 Task: Apply the table properties cell vertical alignment is top.
Action: Mouse moved to (157, 62)
Screenshot: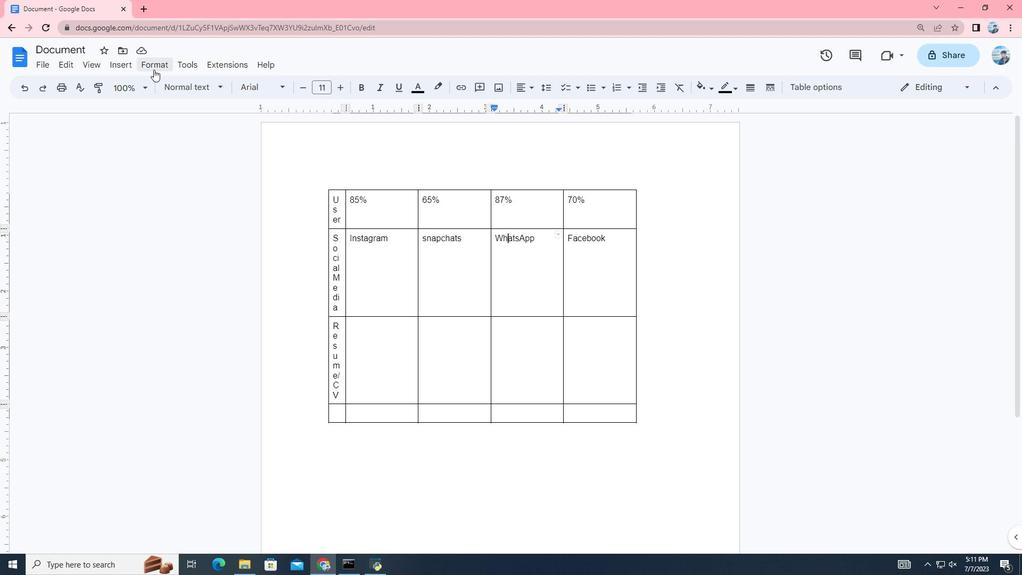 
Action: Mouse pressed left at (157, 62)
Screenshot: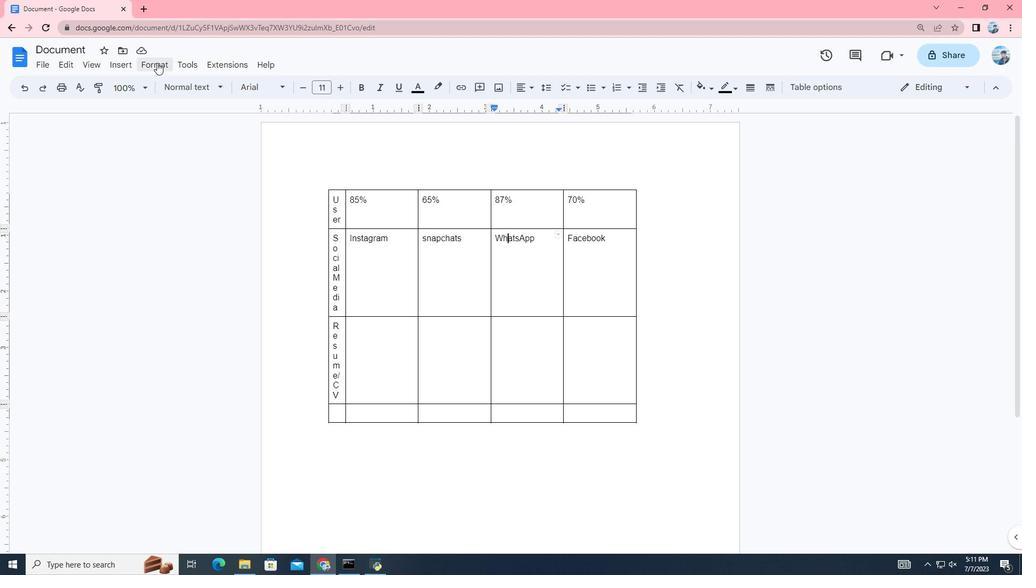 
Action: Mouse moved to (389, 541)
Screenshot: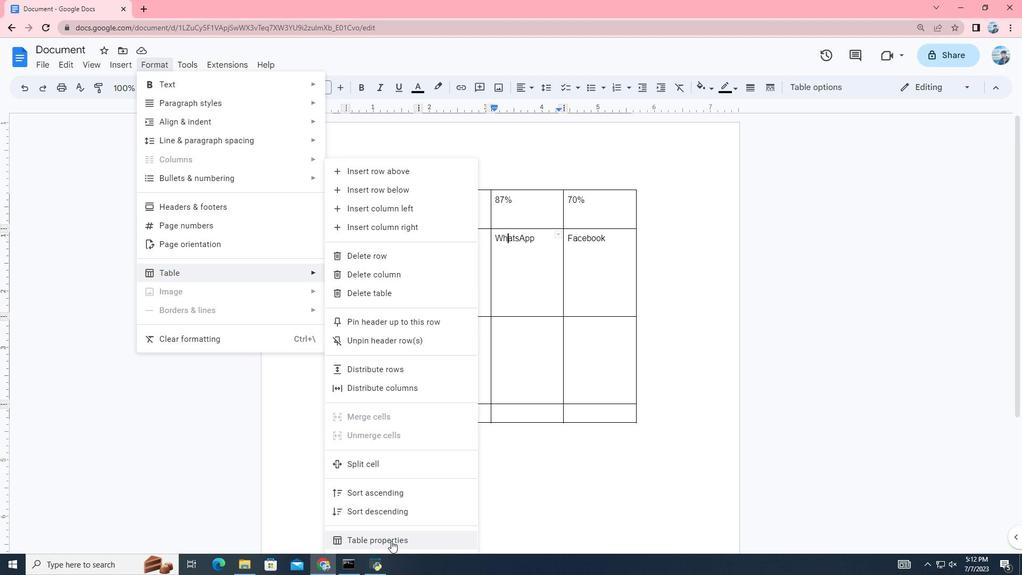 
Action: Mouse pressed left at (389, 541)
Screenshot: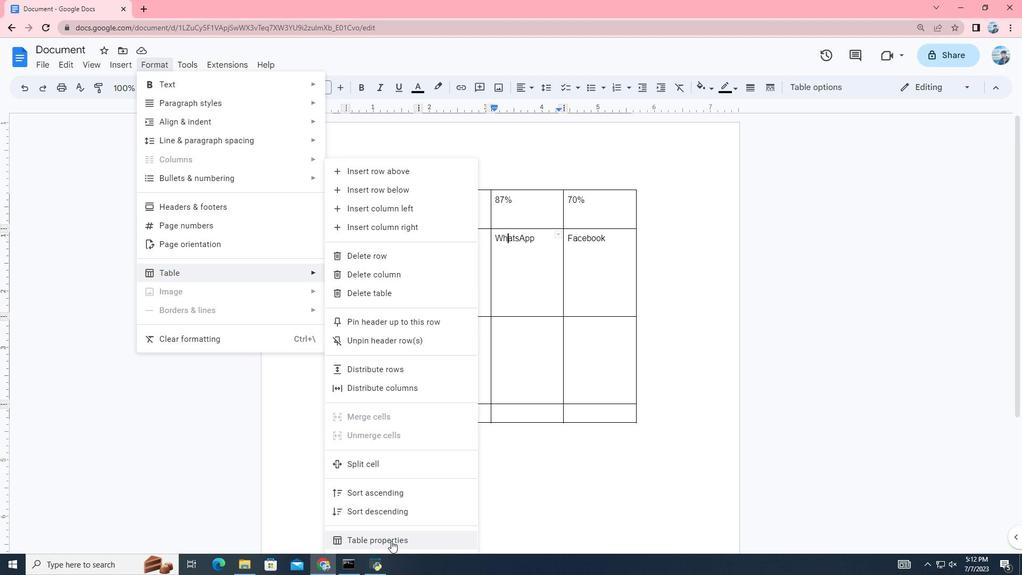 
Action: Mouse moved to (904, 339)
Screenshot: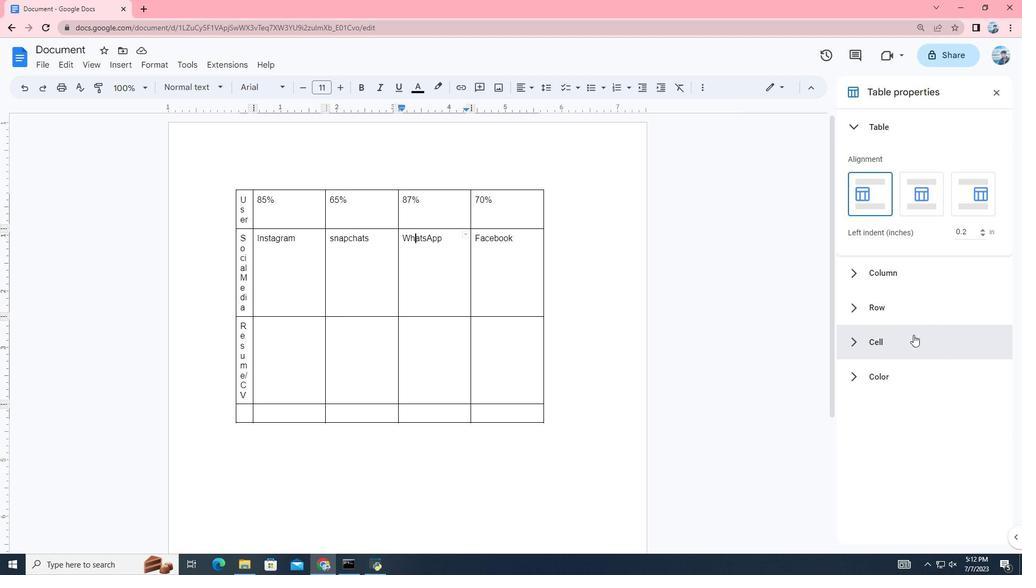 
Action: Mouse pressed left at (904, 339)
Screenshot: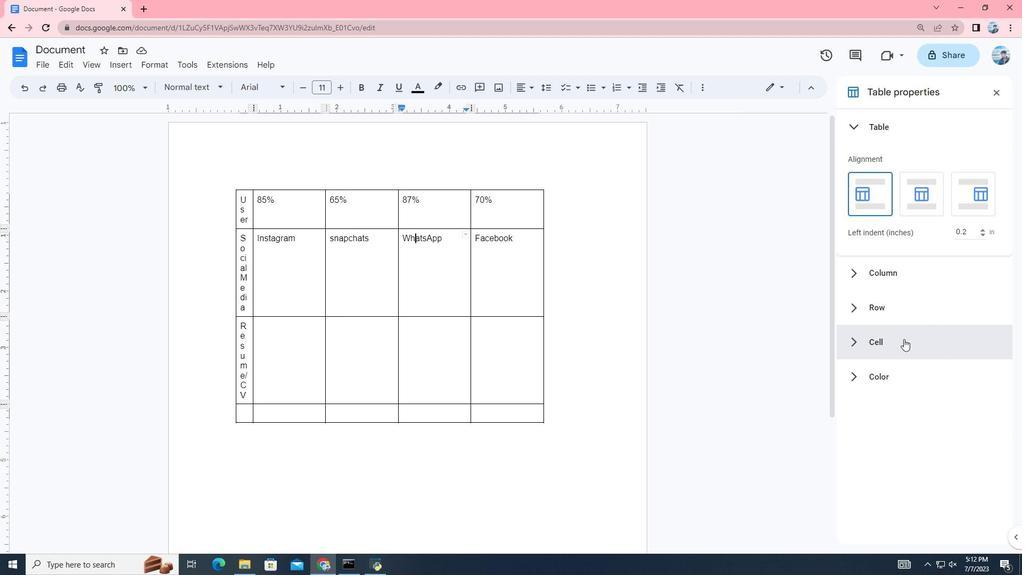 
Action: Mouse moved to (902, 394)
Screenshot: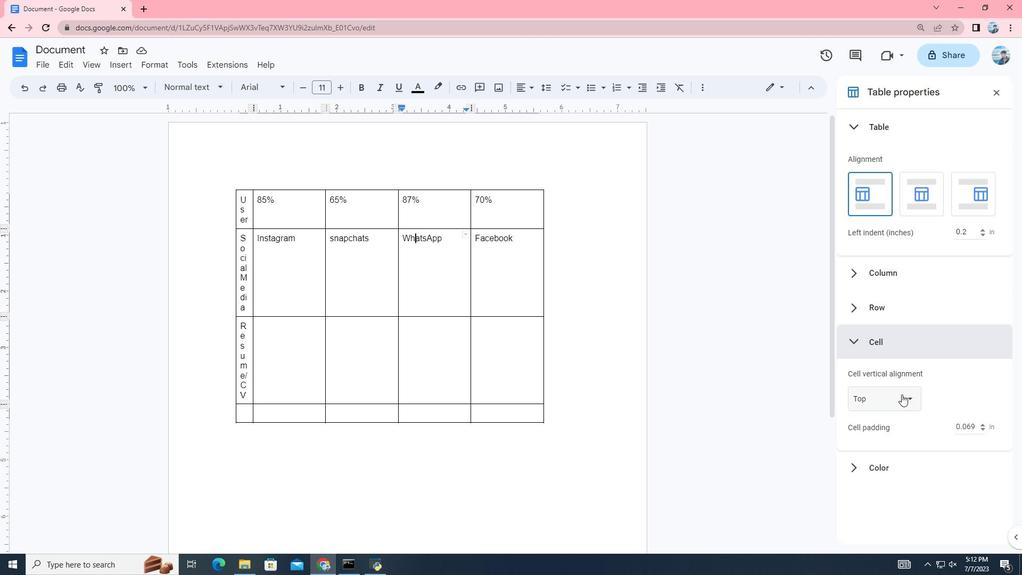 
Action: Mouse pressed left at (902, 394)
Screenshot: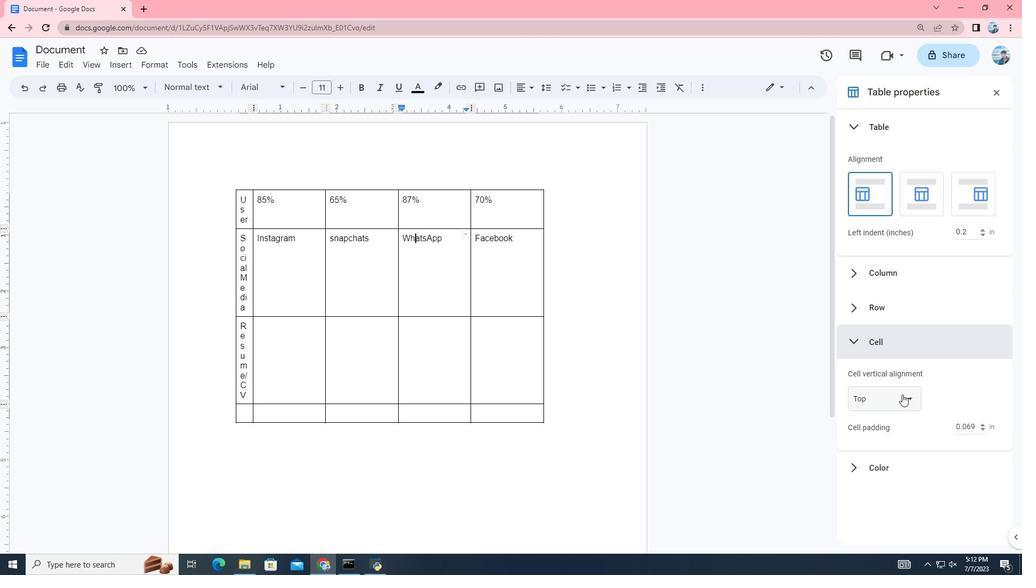 
Action: Mouse moved to (891, 396)
Screenshot: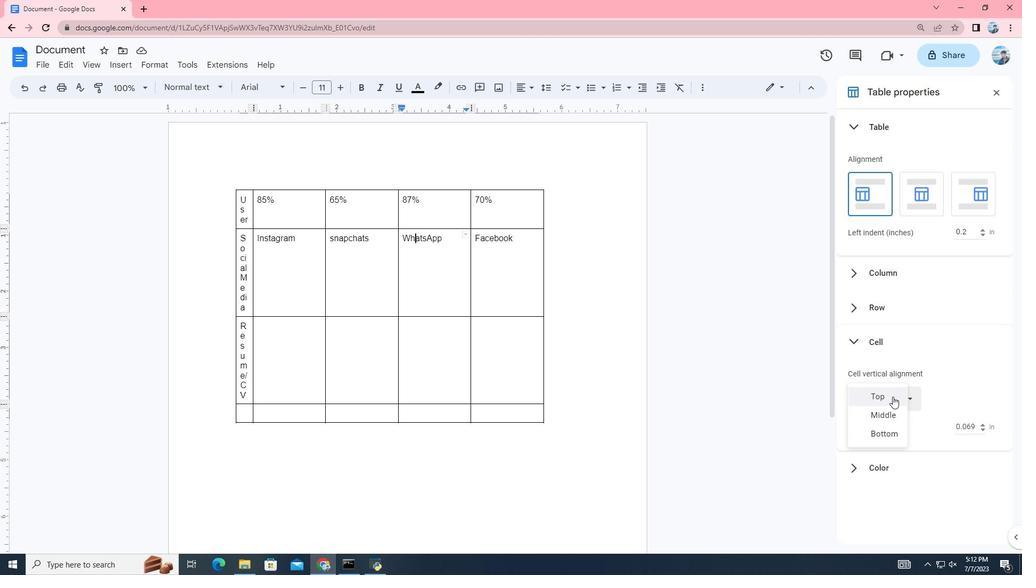 
Action: Mouse pressed left at (891, 396)
Screenshot: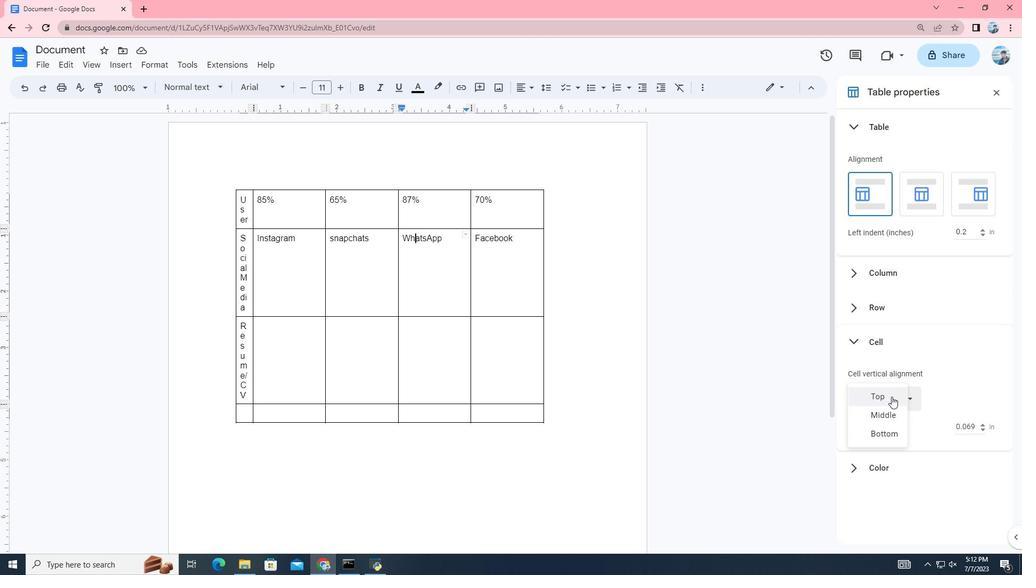 
